 Task: Create in the project ToxicWorks in Backlog an issue 'Add support for real-time multiplayer gaming', assign it to team member softage.1@softage.net and change the status to IN PROGRESS.
Action: Mouse moved to (257, 73)
Screenshot: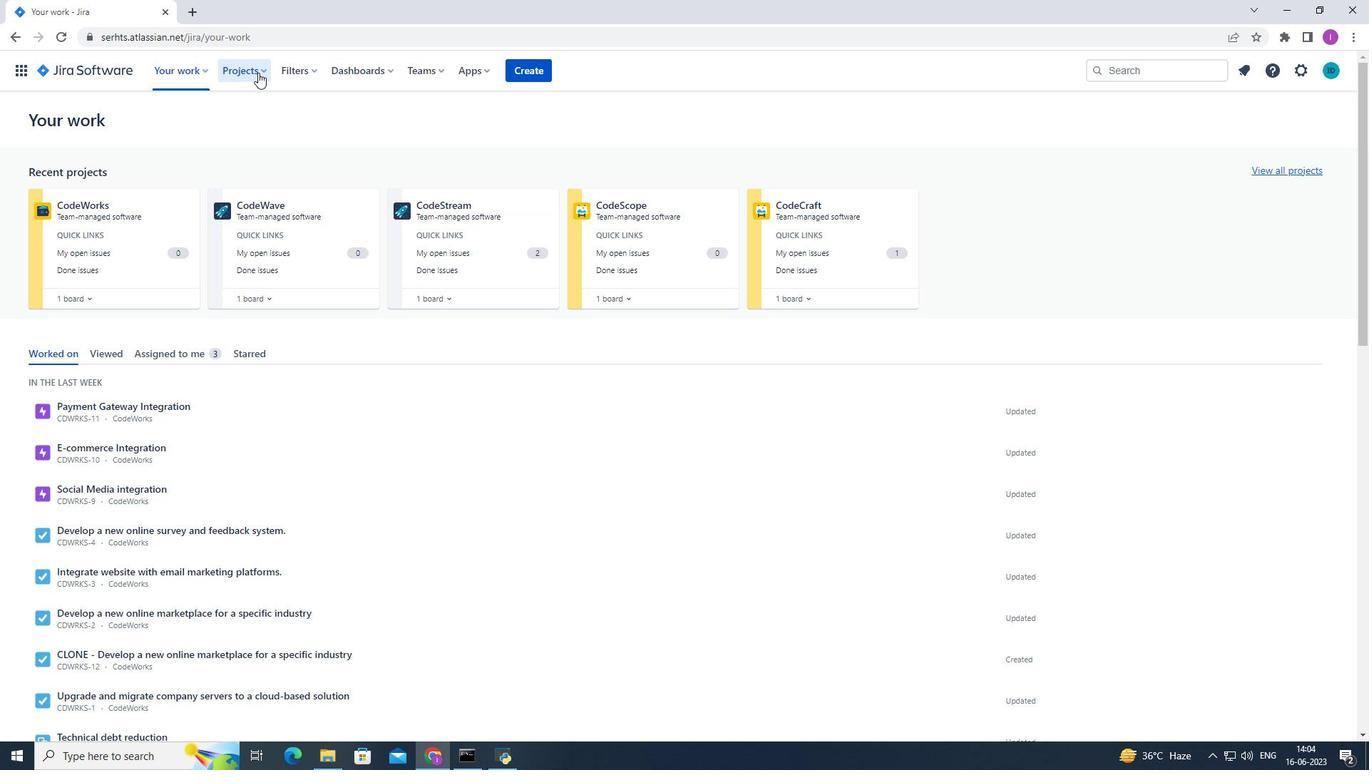 
Action: Mouse pressed left at (257, 73)
Screenshot: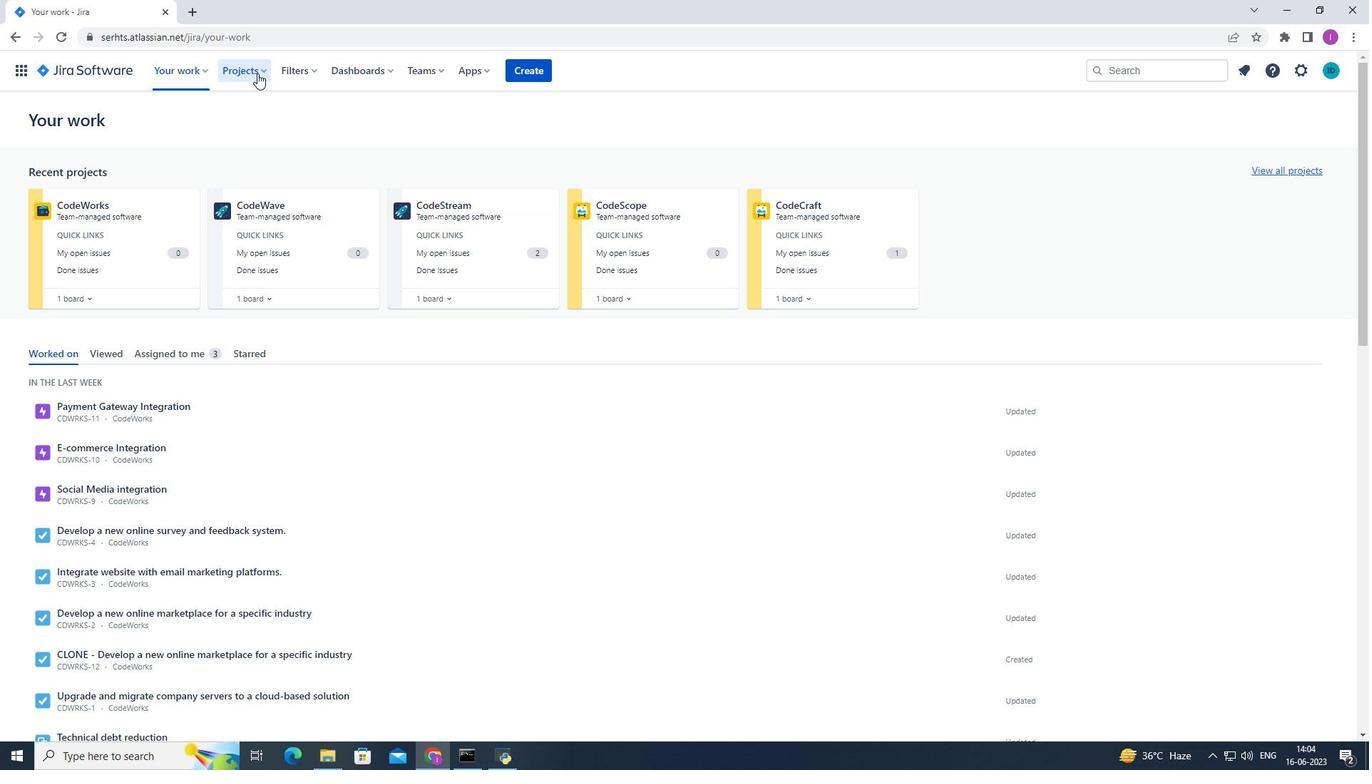 
Action: Mouse moved to (293, 126)
Screenshot: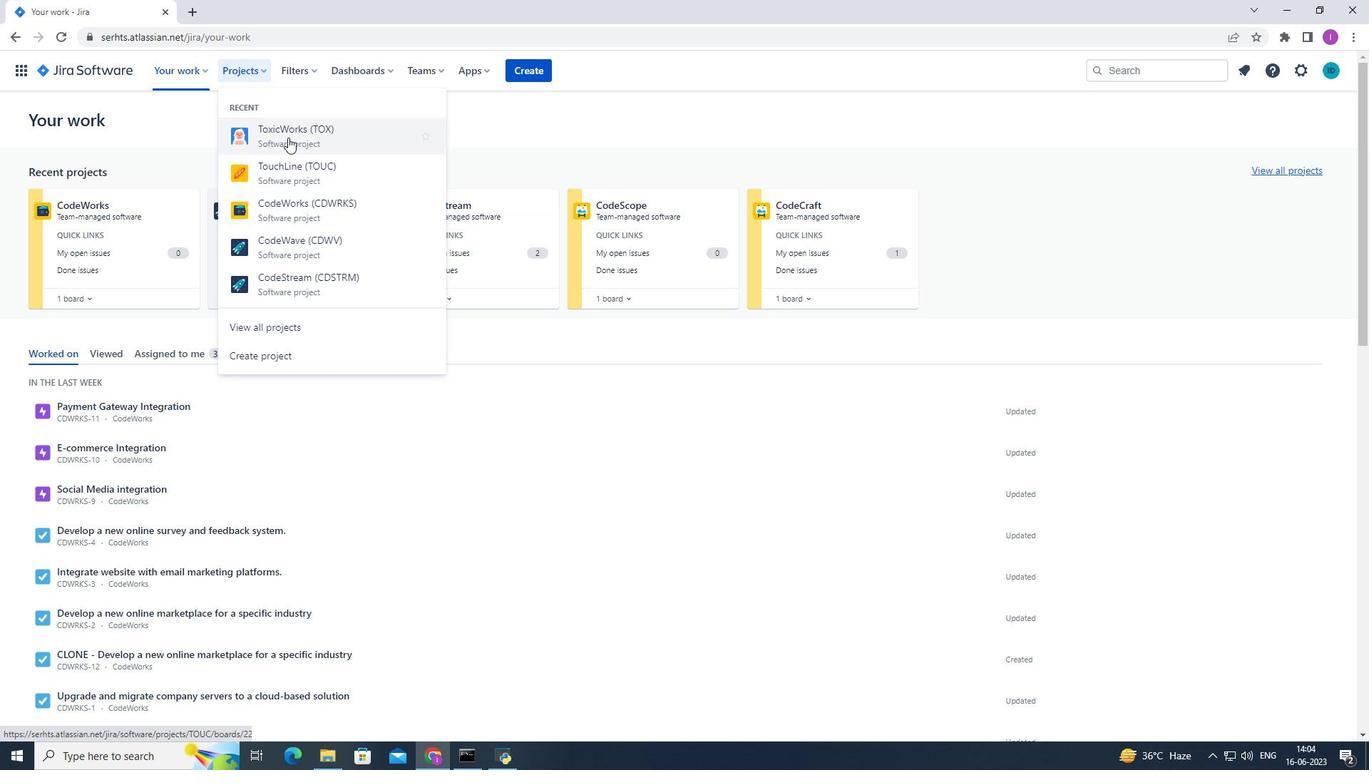 
Action: Mouse pressed left at (293, 126)
Screenshot: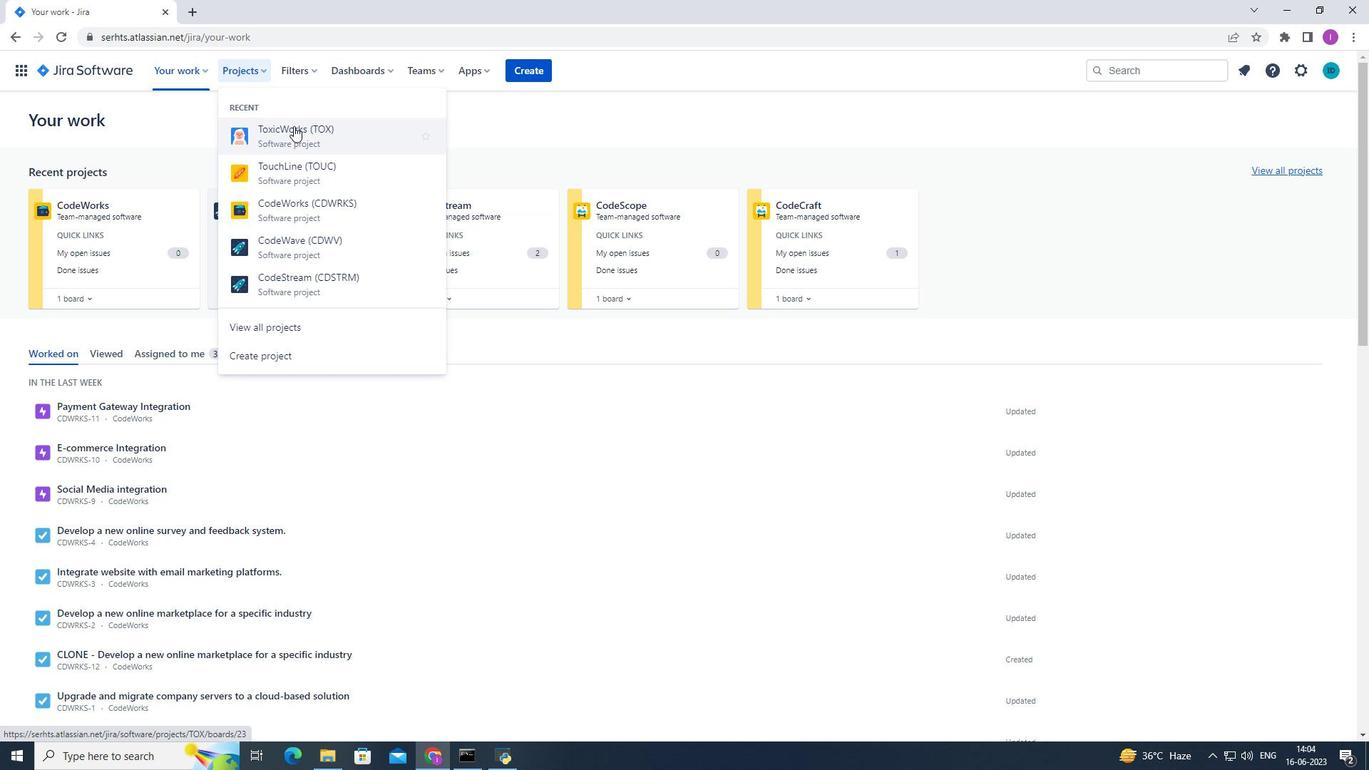 
Action: Mouse moved to (74, 210)
Screenshot: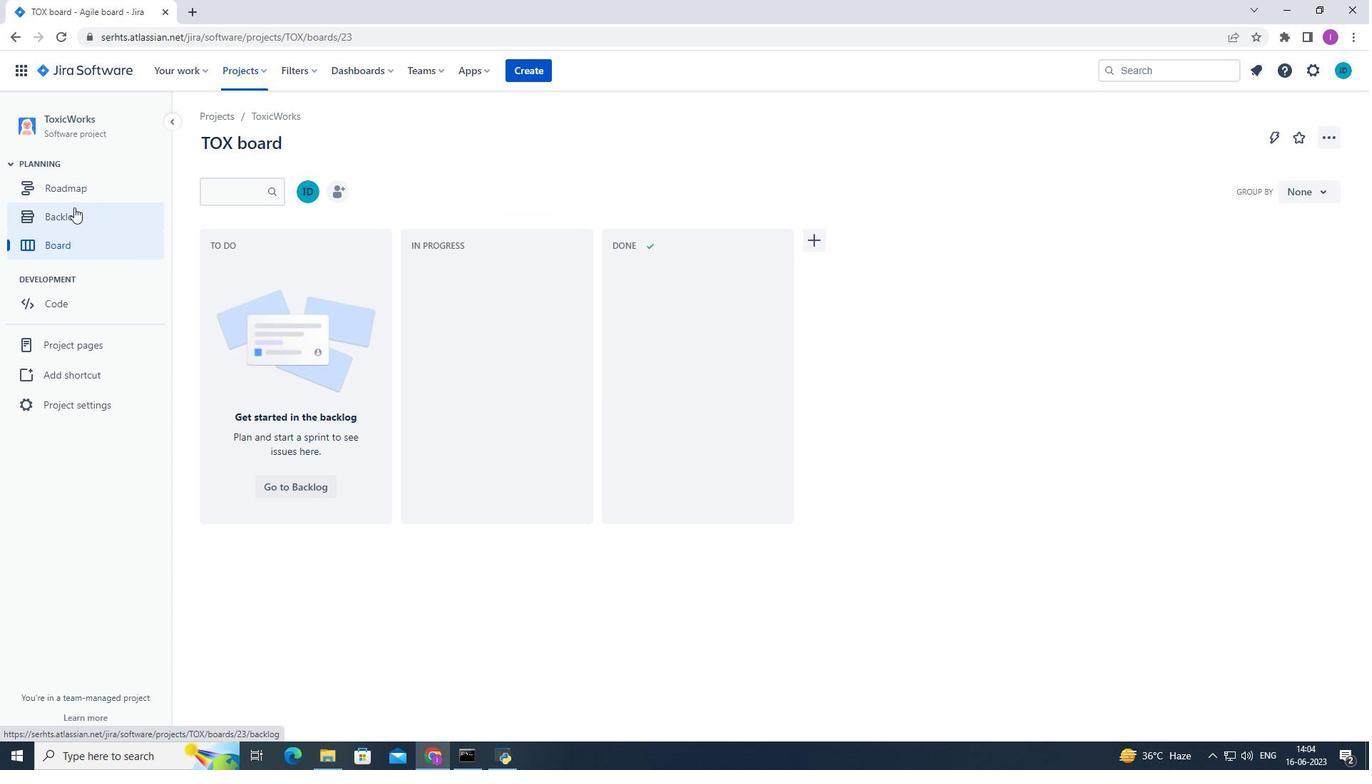 
Action: Mouse pressed left at (74, 210)
Screenshot: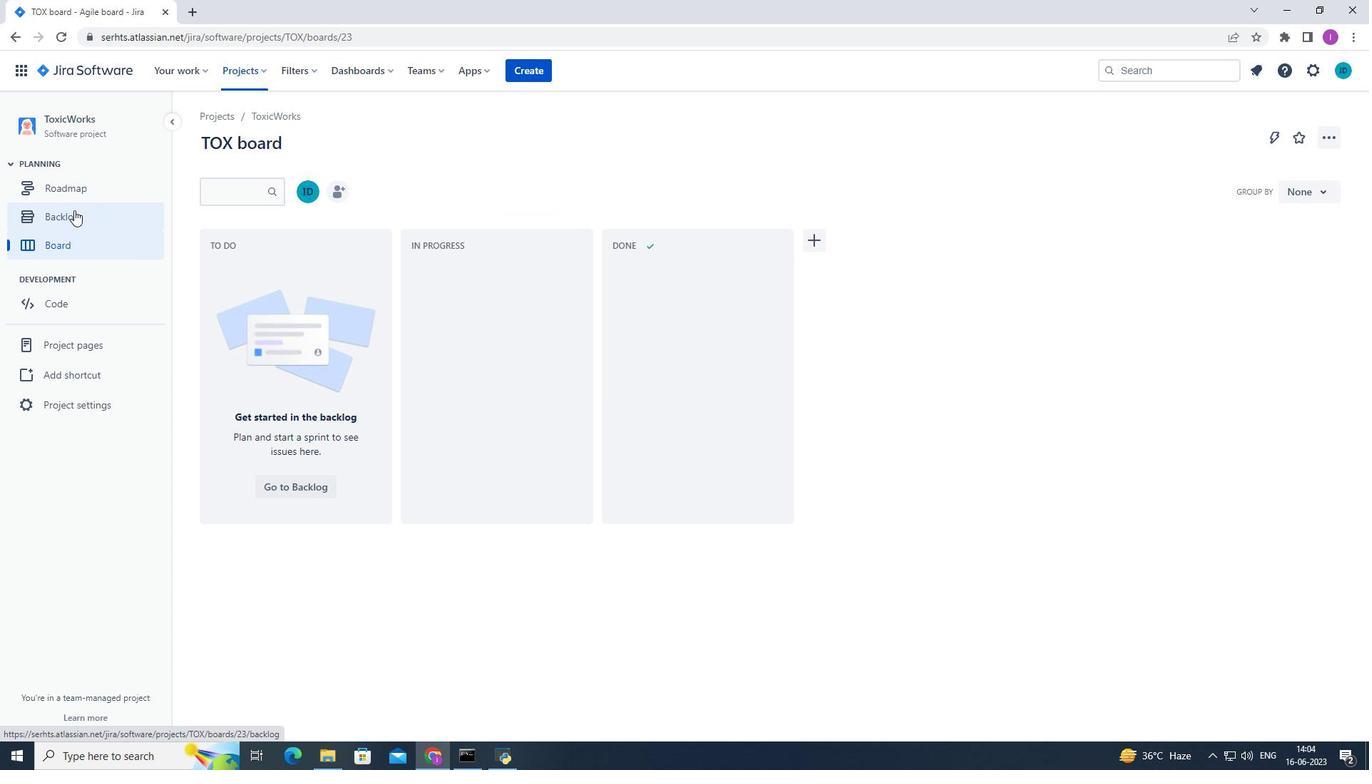 
Action: Mouse moved to (457, 552)
Screenshot: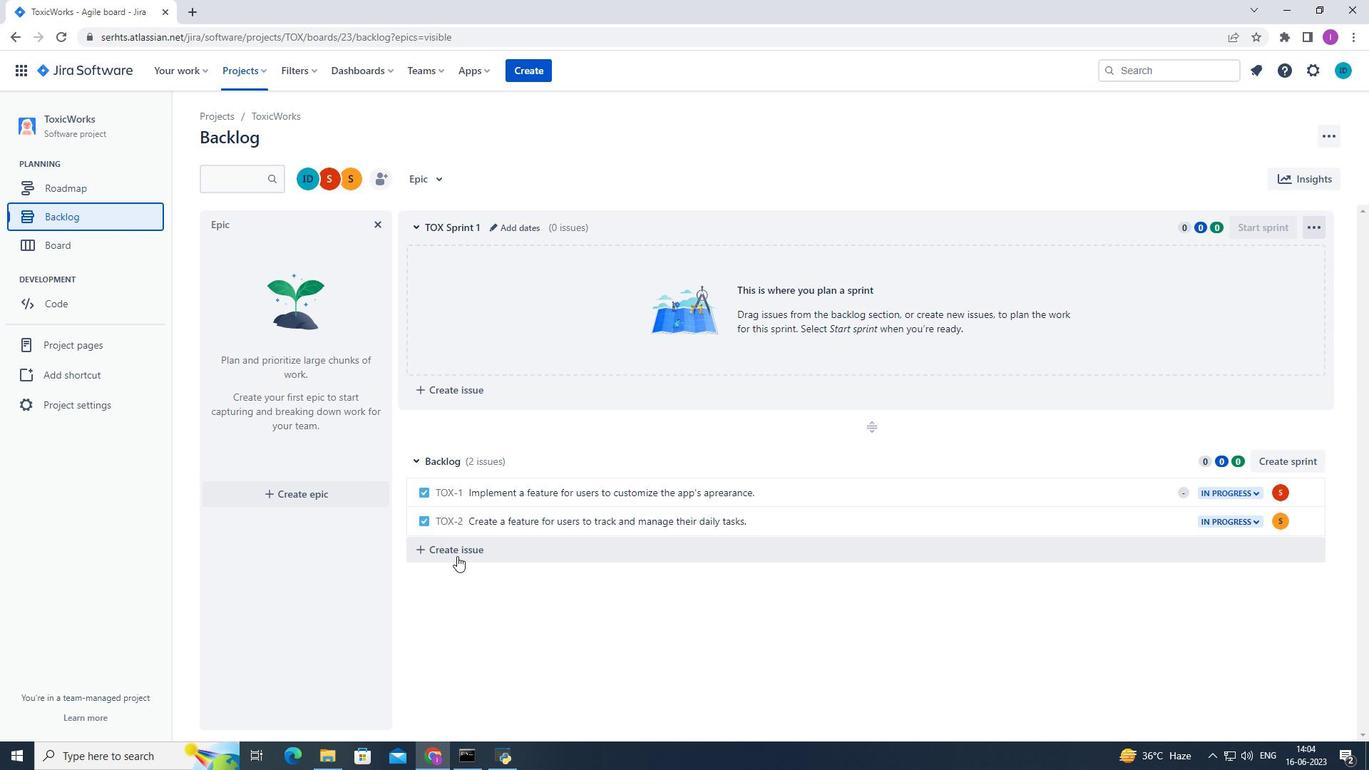 
Action: Mouse pressed left at (457, 552)
Screenshot: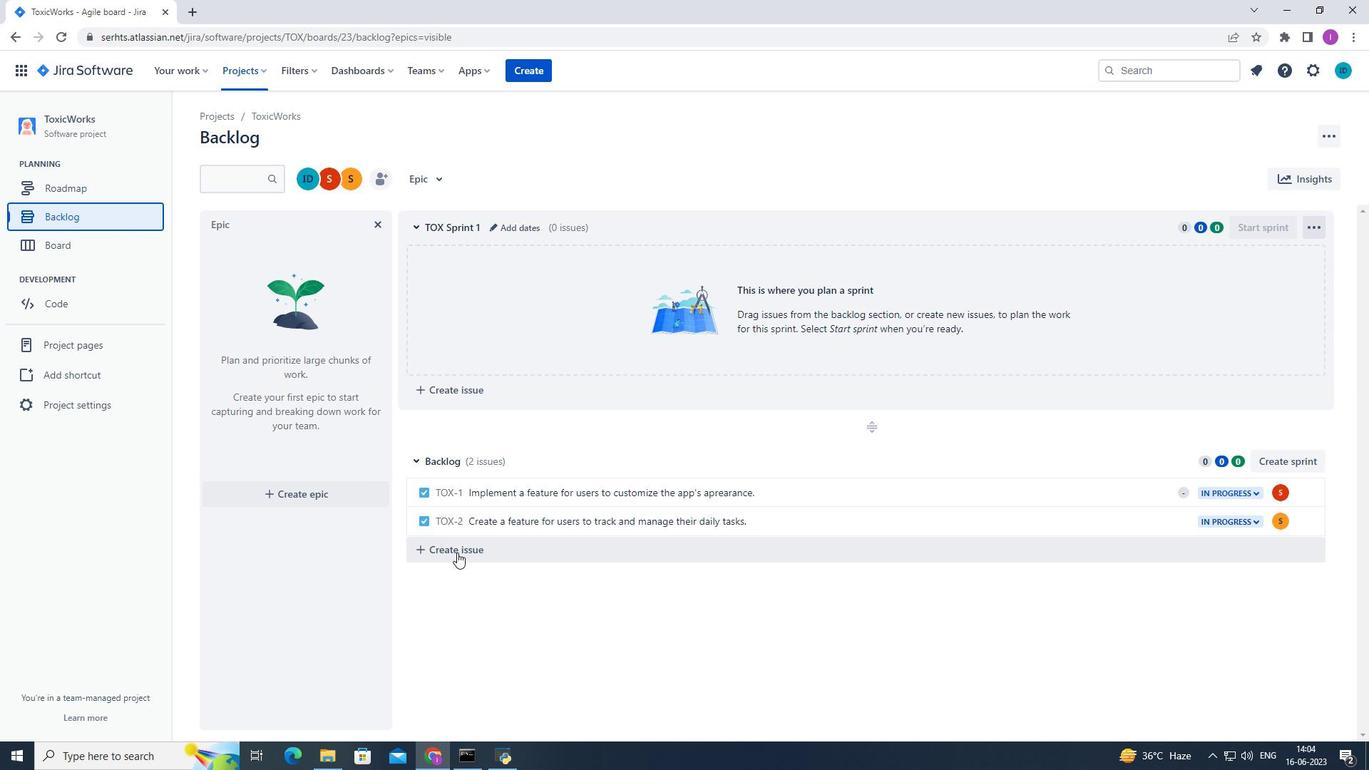 
Action: Mouse moved to (455, 549)
Screenshot: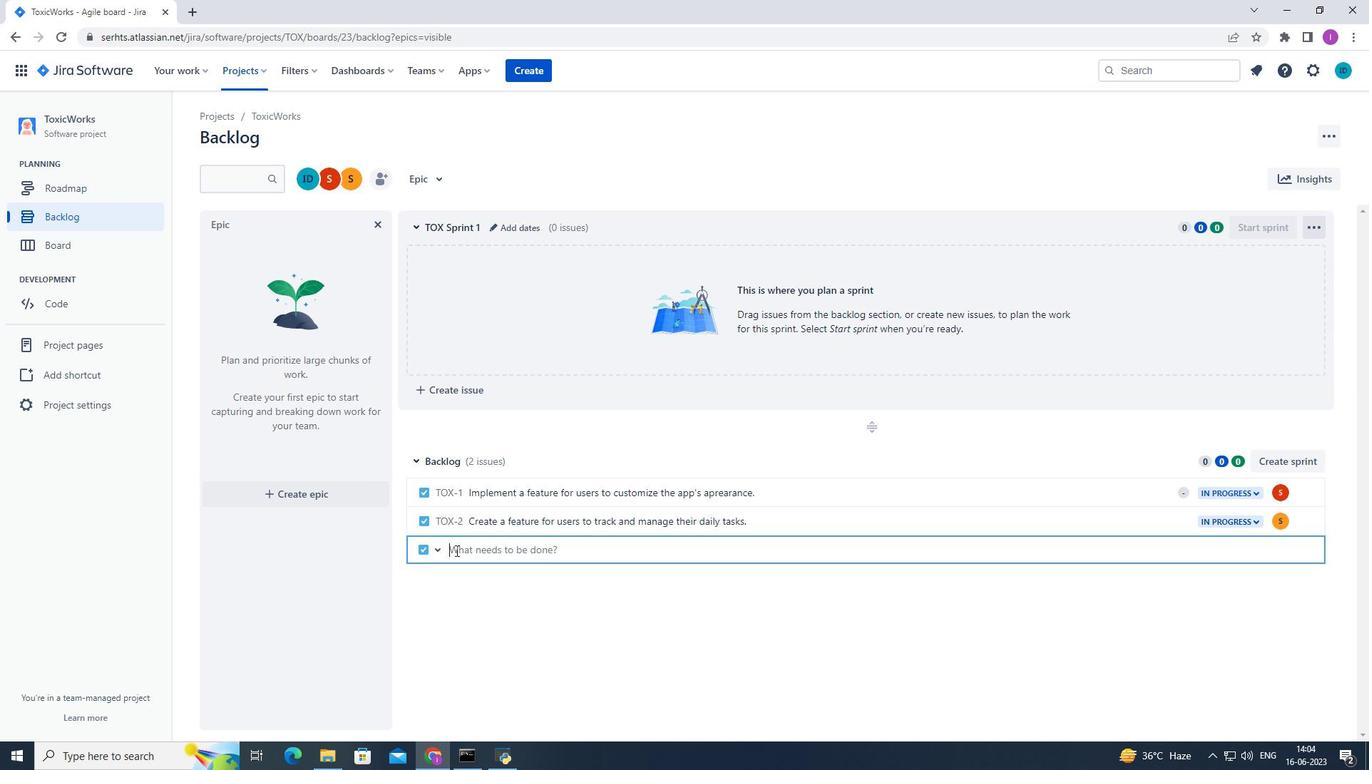 
Action: Key pressed <Key.shift>Add<Key.space>suo<Key.backspace>pport<Key.space>for<Key.space>real-time<Key.space>multiplayer<Key.space>gaming.<Key.enter>
Screenshot: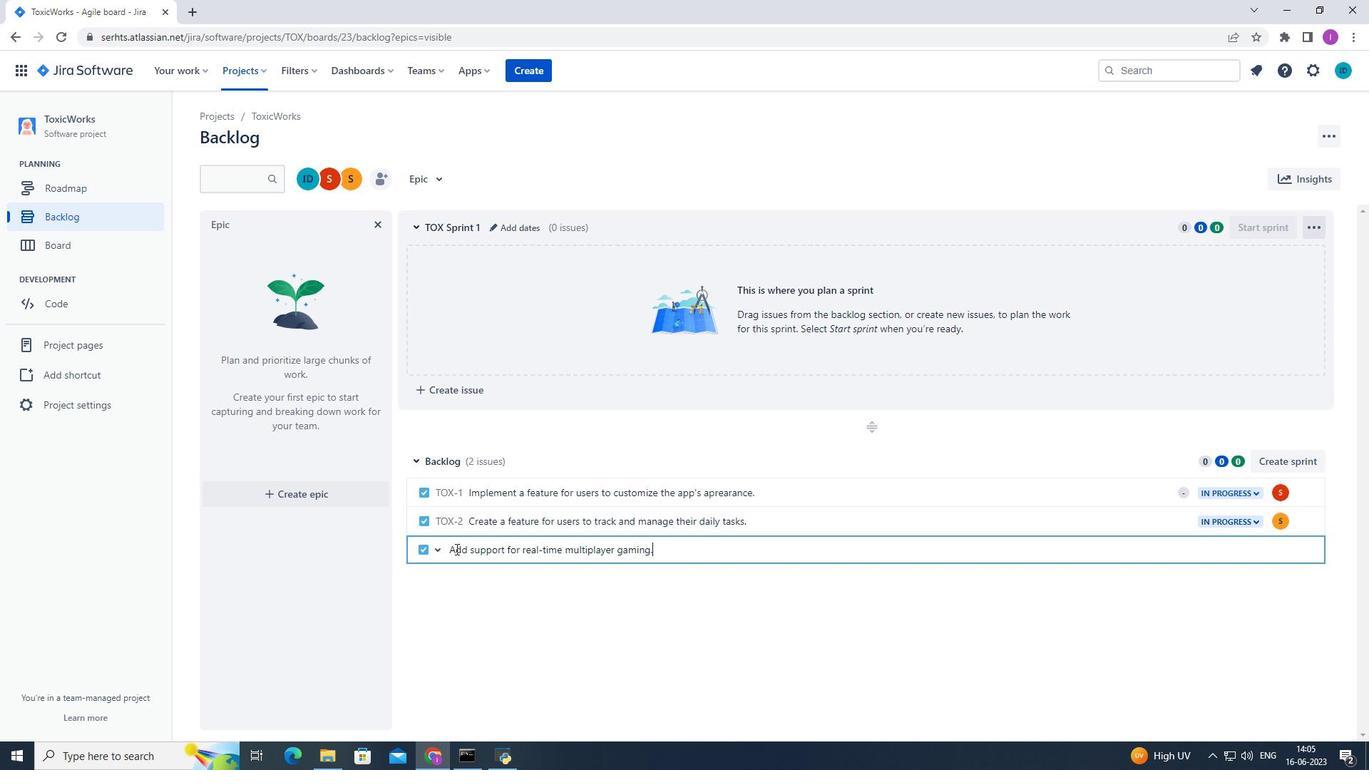 
Action: Mouse moved to (1283, 549)
Screenshot: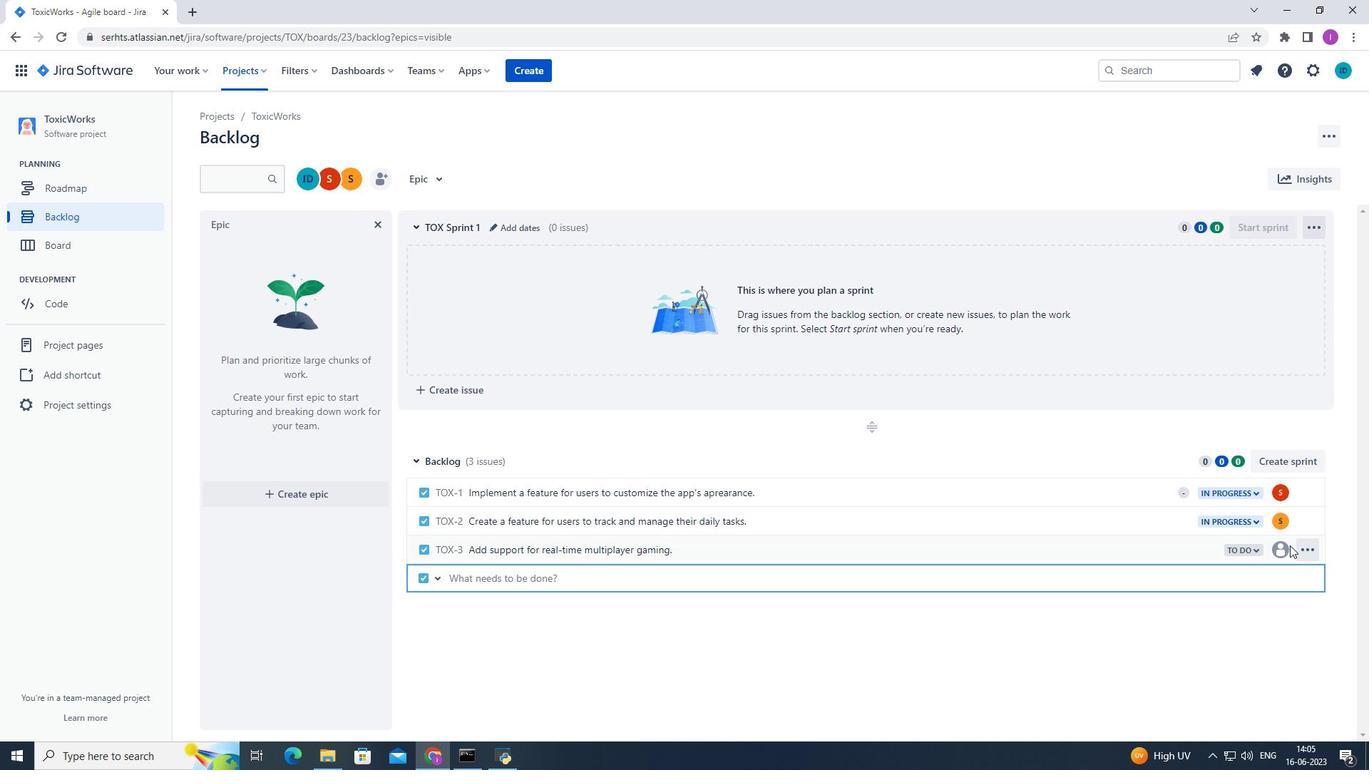 
Action: Mouse pressed left at (1283, 549)
Screenshot: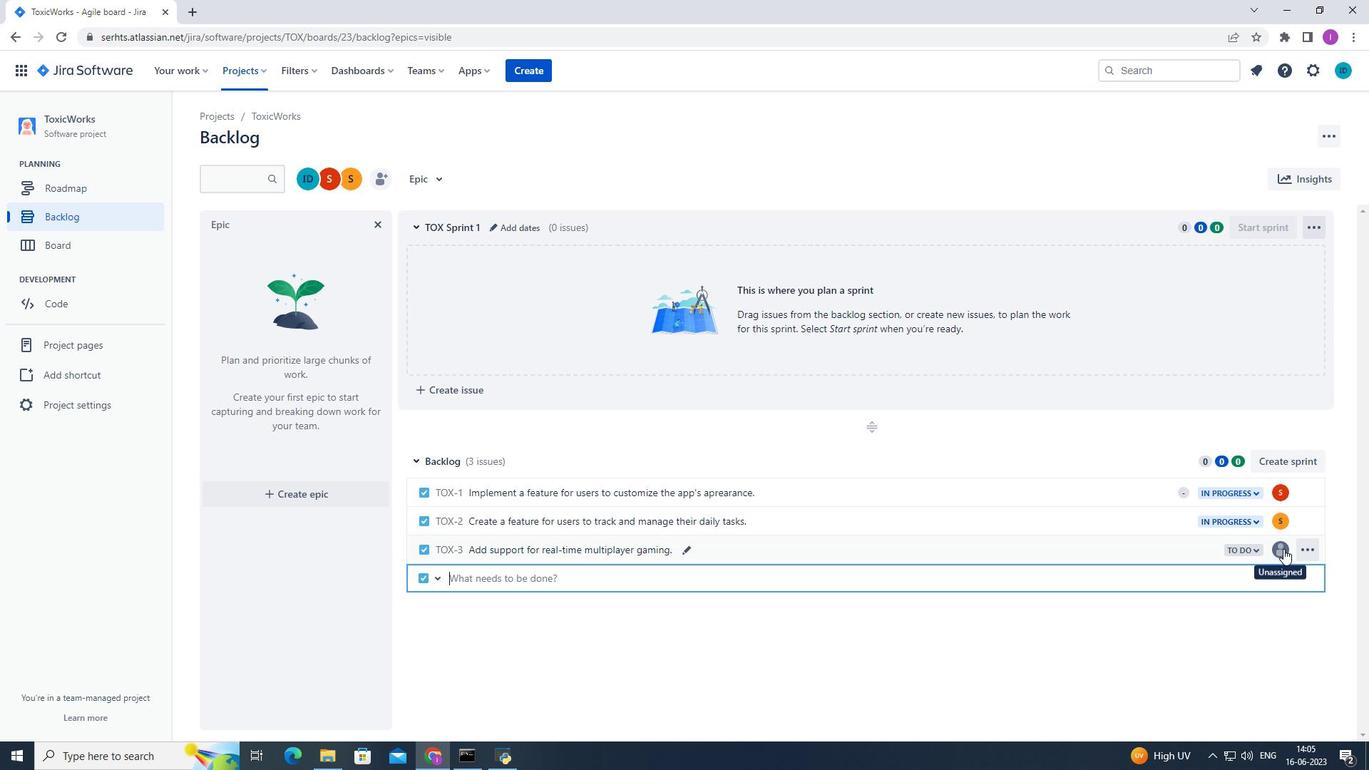 
Action: Mouse moved to (1166, 696)
Screenshot: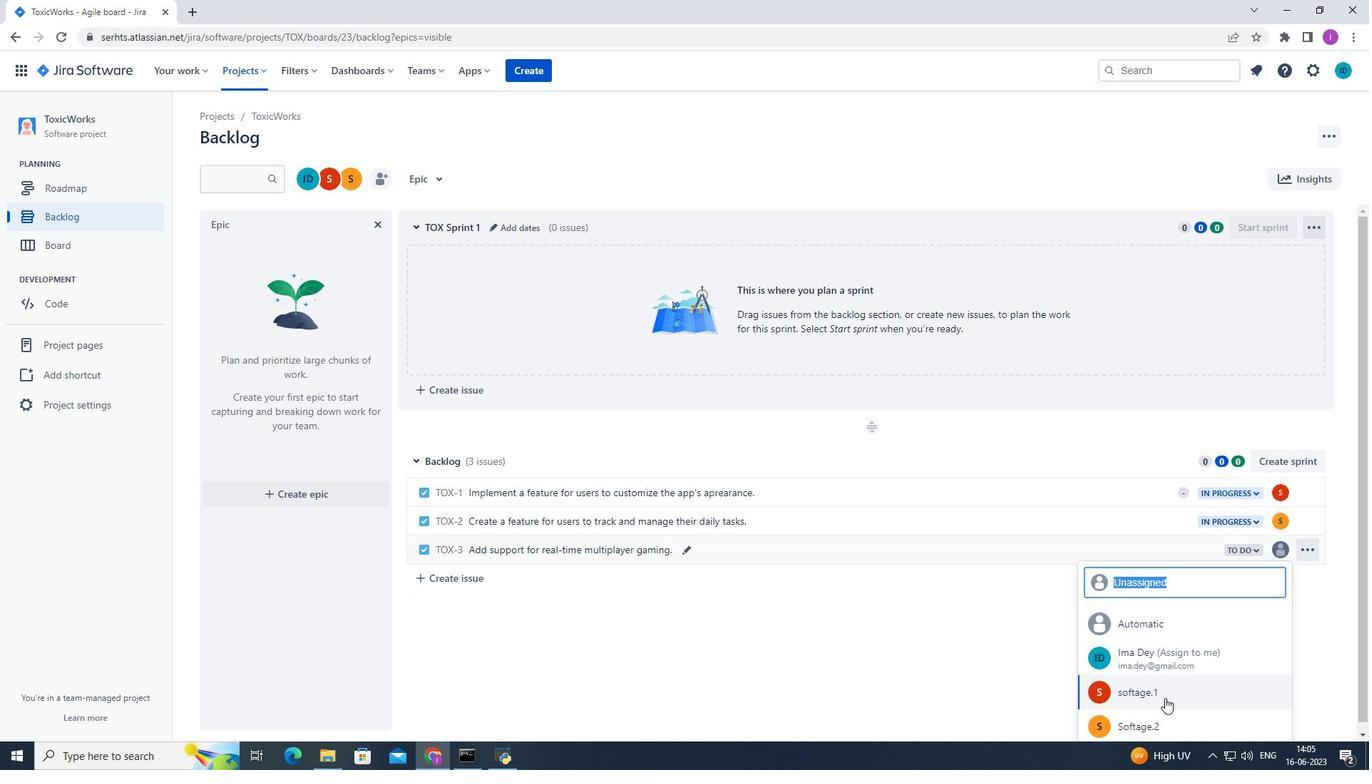 
Action: Mouse pressed left at (1166, 696)
Screenshot: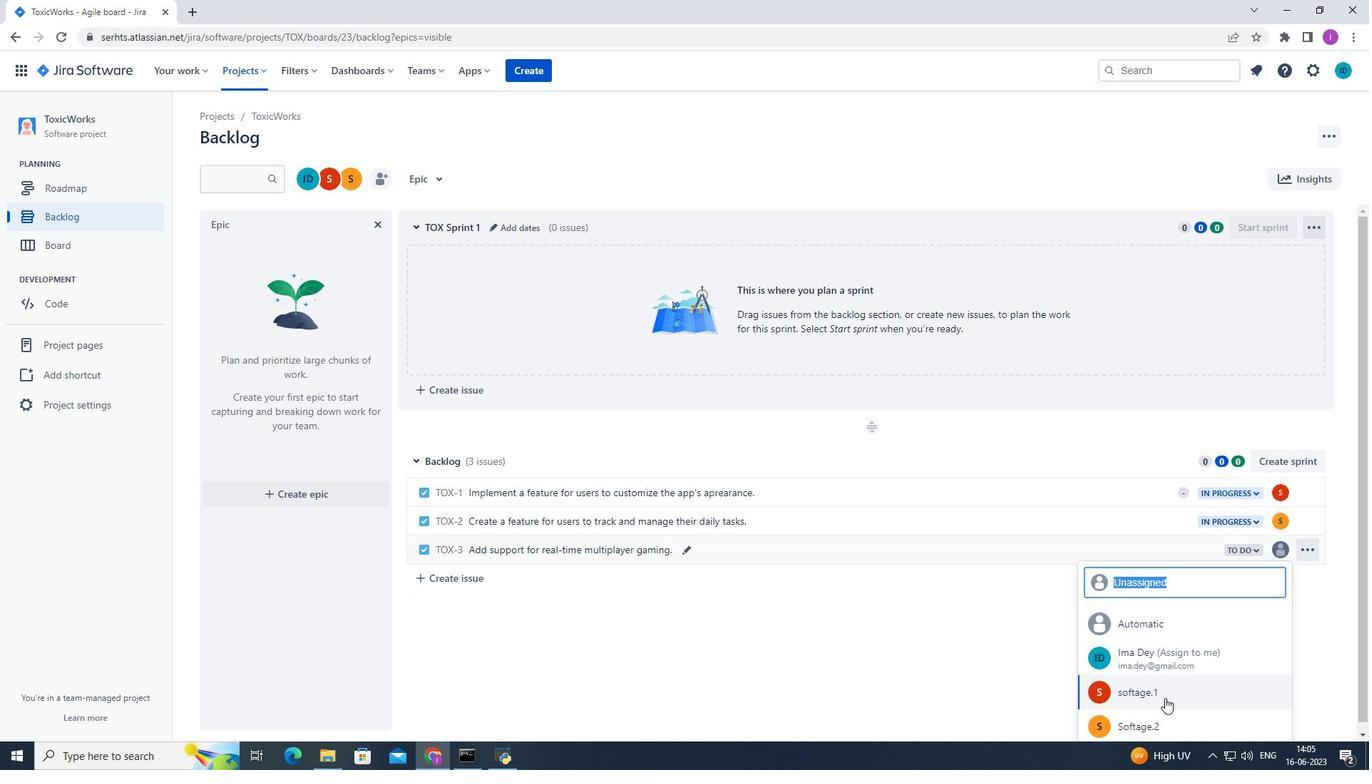 
Action: Mouse moved to (1257, 546)
Screenshot: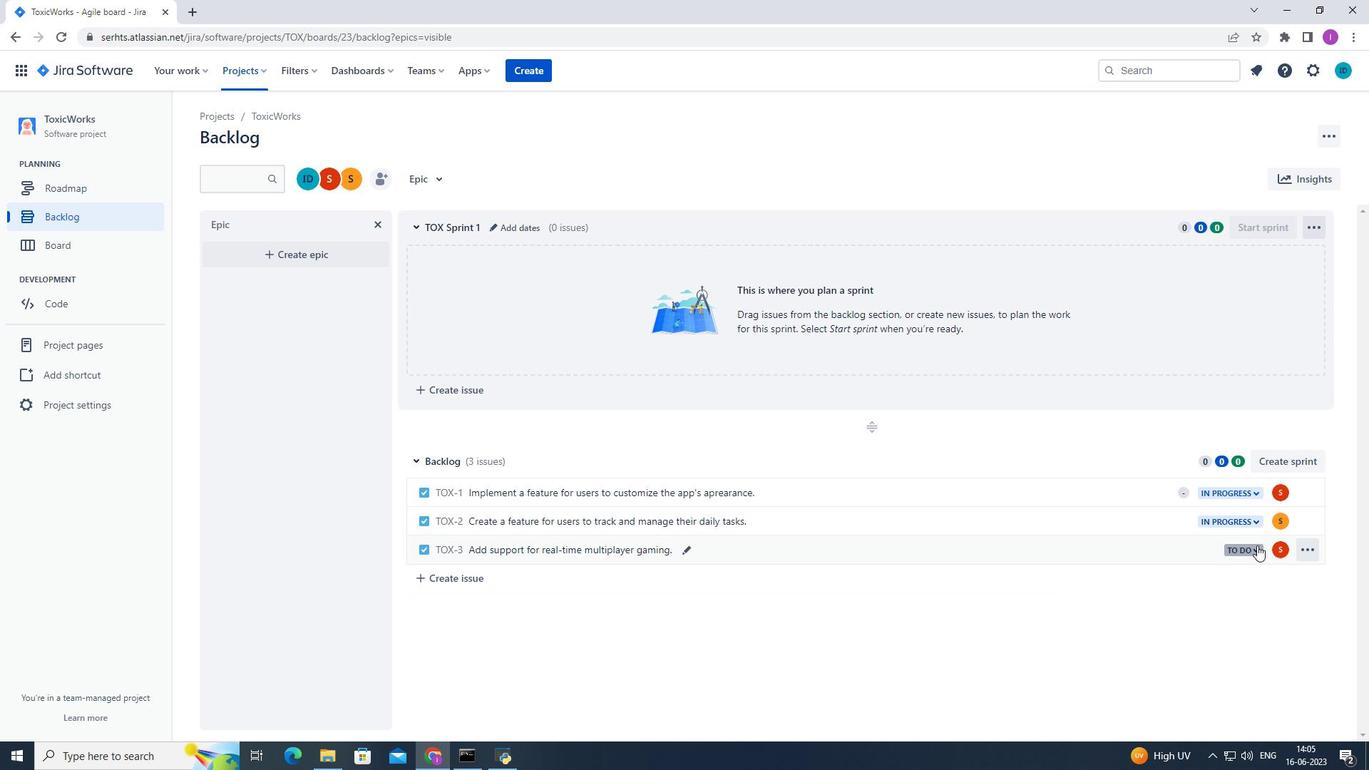 
Action: Mouse pressed left at (1257, 546)
Screenshot: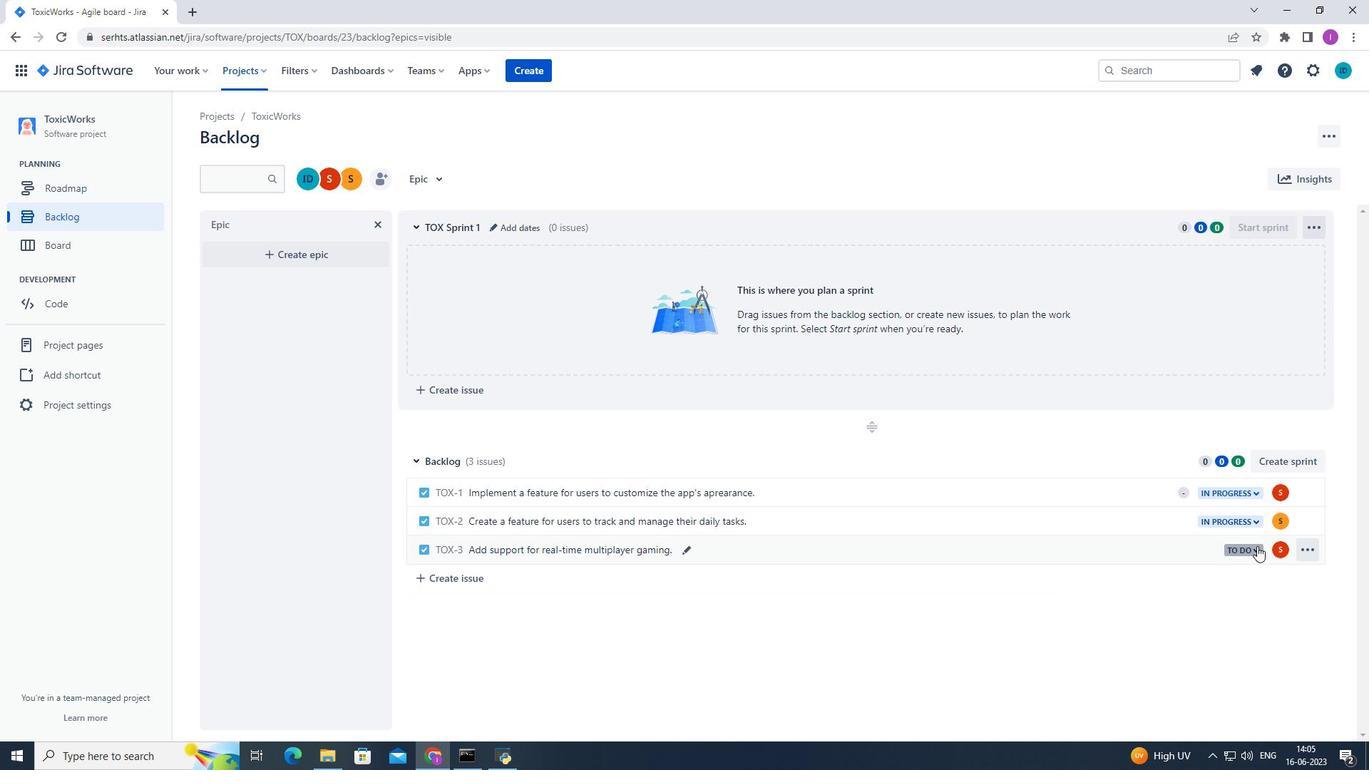 
Action: Mouse moved to (1182, 584)
Screenshot: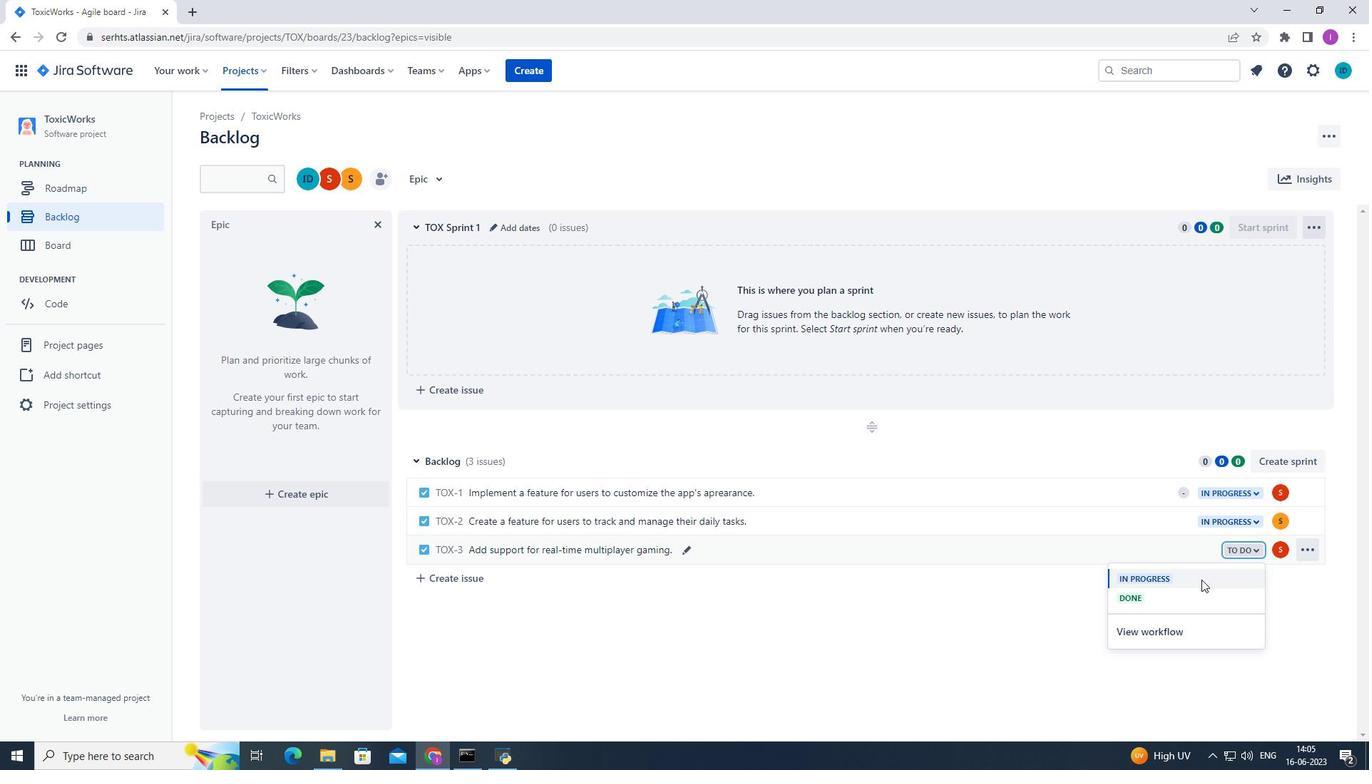 
Action: Mouse pressed left at (1182, 584)
Screenshot: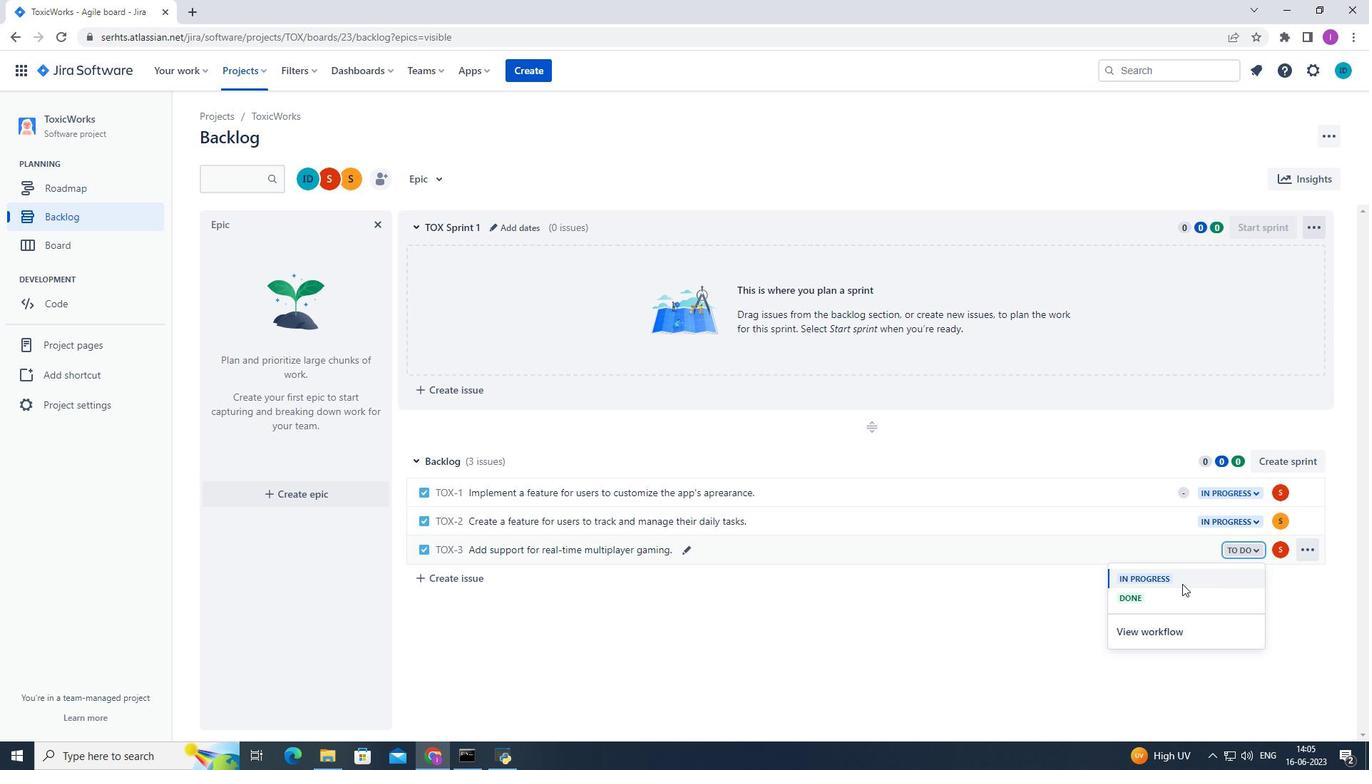 
Action: Mouse moved to (627, 637)
Screenshot: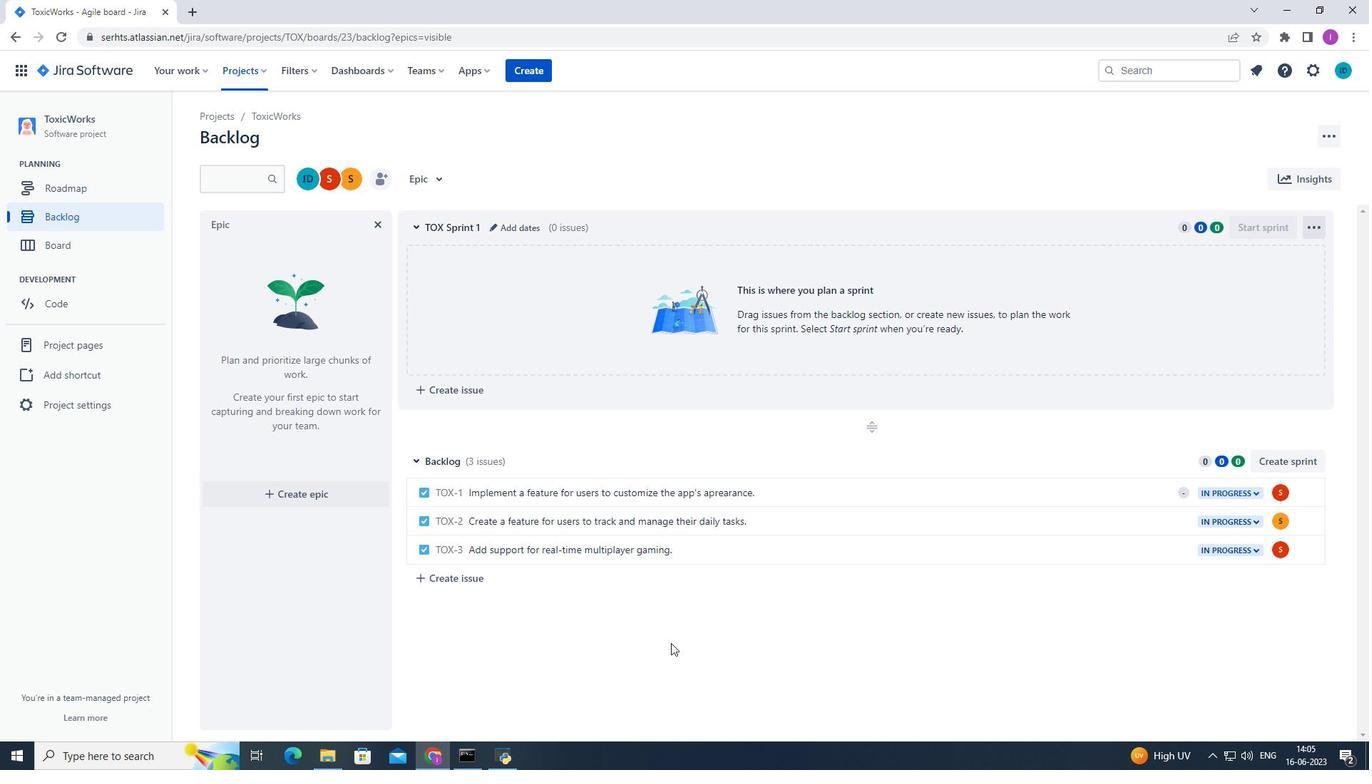 
